 Task: Add the task  Develop a custom inventory management system to the section Agile Acrobats in the project AgileAssist and add a Due Date to the respective task as 2023/09/12
Action: Mouse moved to (531, 435)
Screenshot: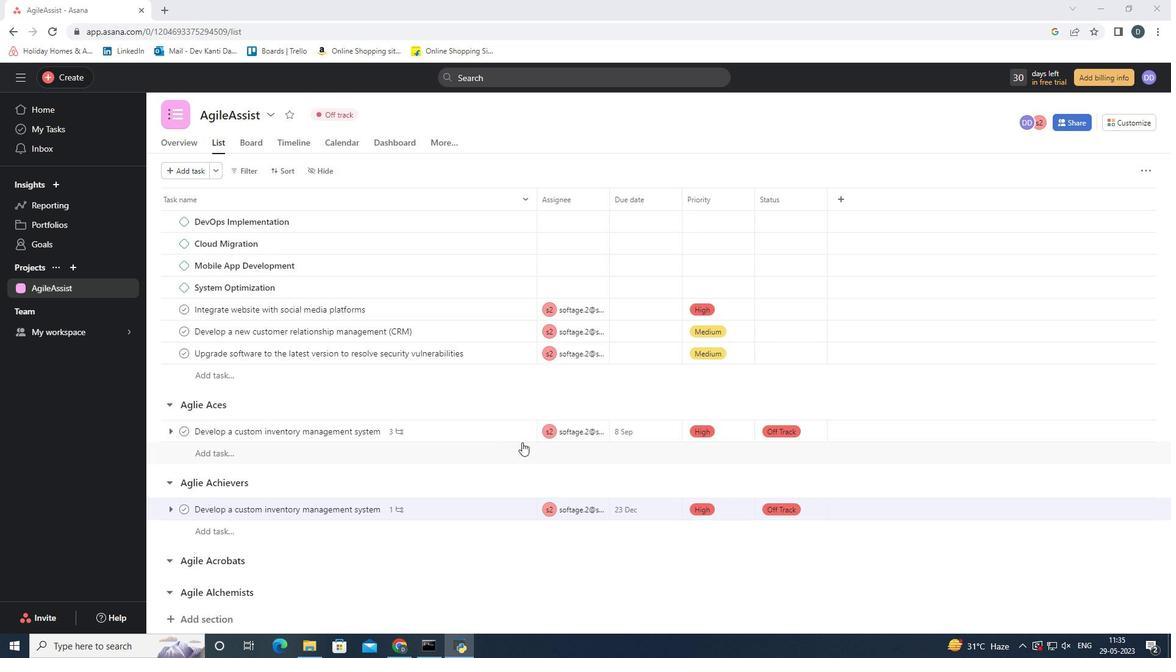 
Action: Mouse pressed left at (531, 435)
Screenshot: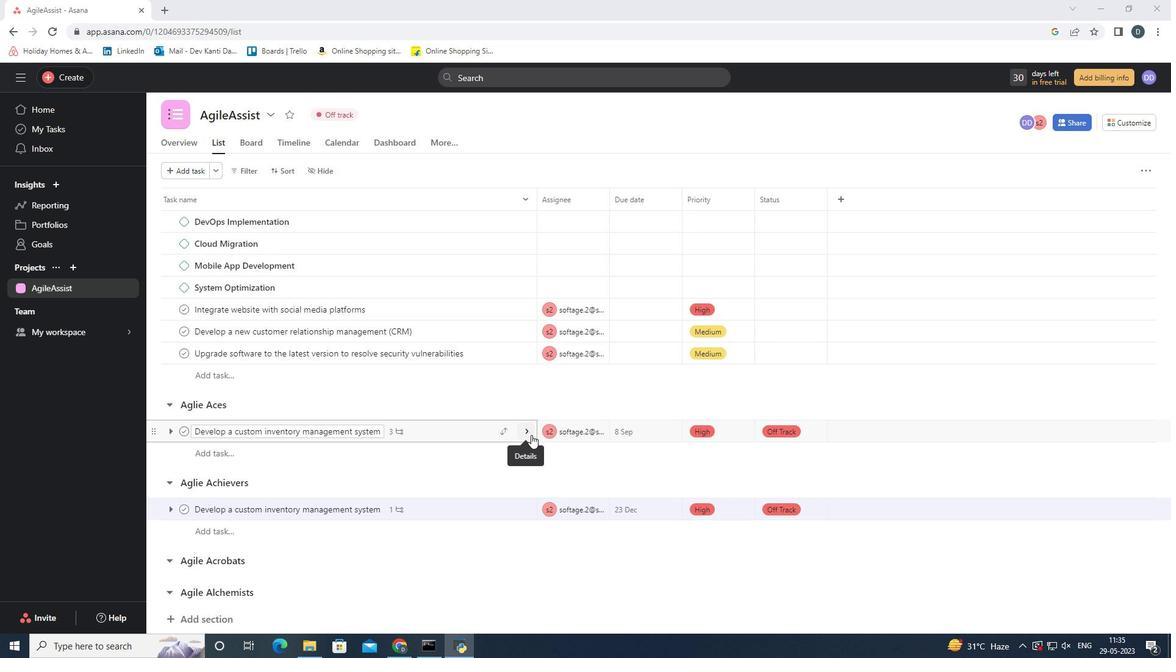 
Action: Mouse moved to (878, 339)
Screenshot: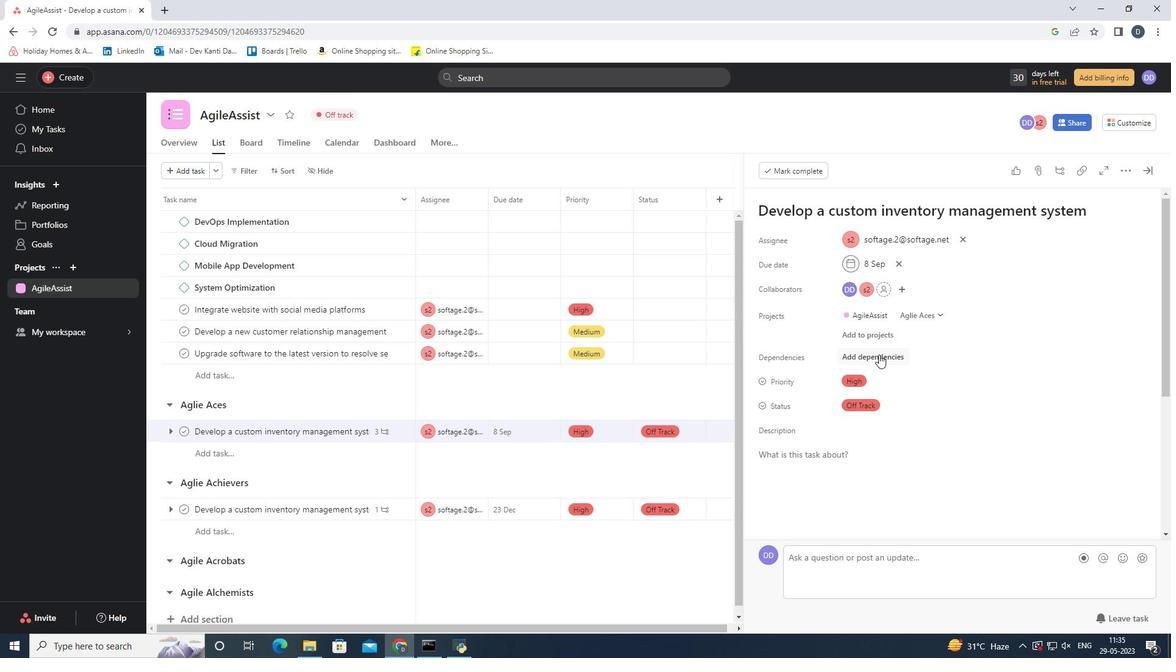 
Action: Mouse pressed left at (878, 339)
Screenshot: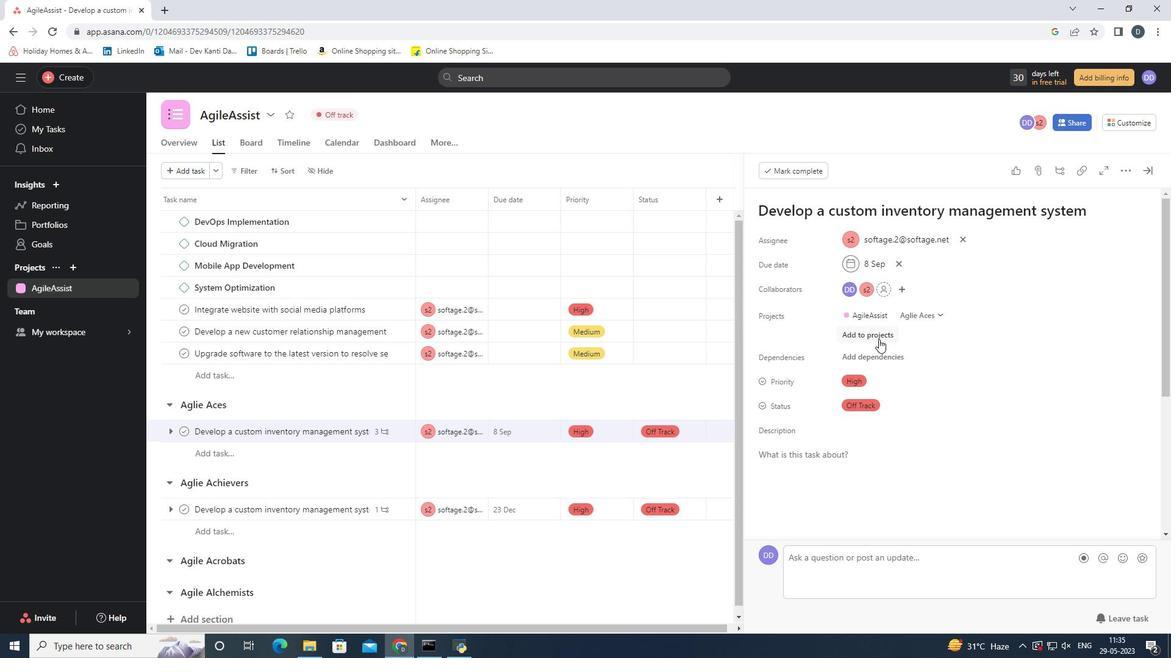 
Action: Mouse moved to (1022, 297)
Screenshot: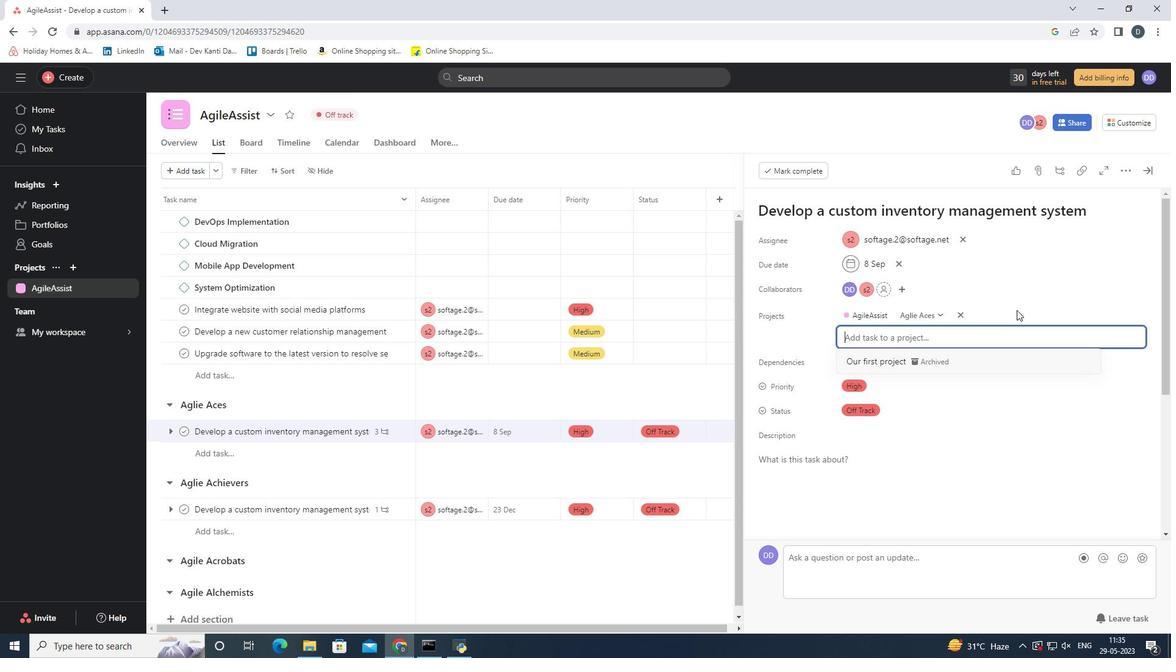 
Action: Mouse pressed left at (1022, 297)
Screenshot: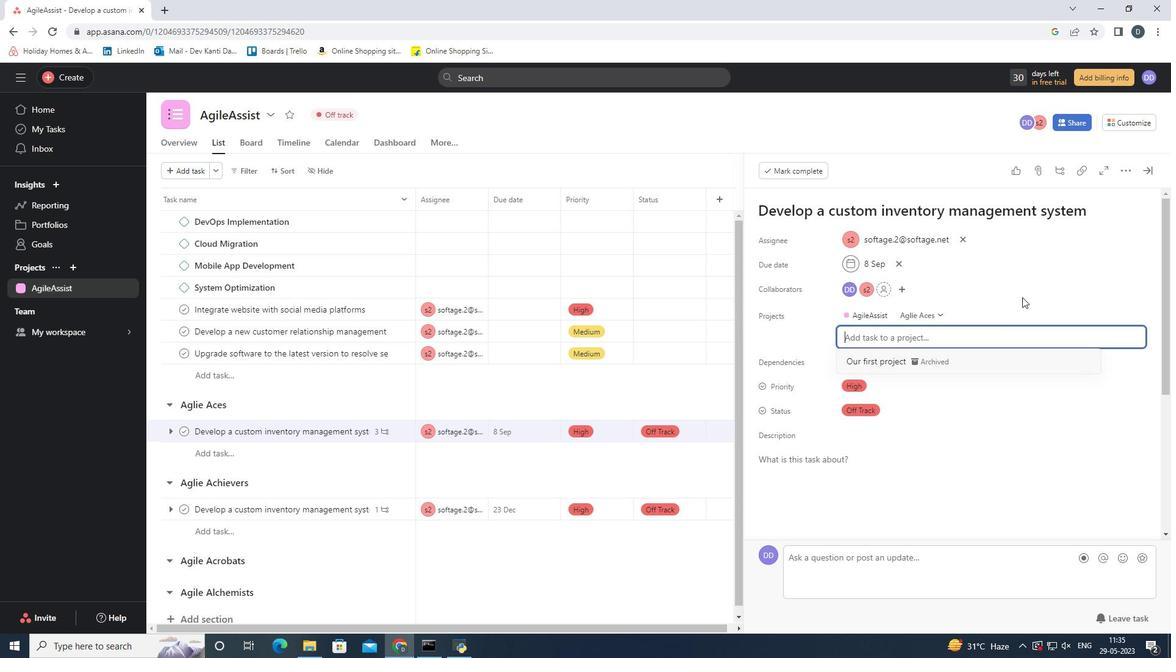 
Action: Mouse moved to (929, 319)
Screenshot: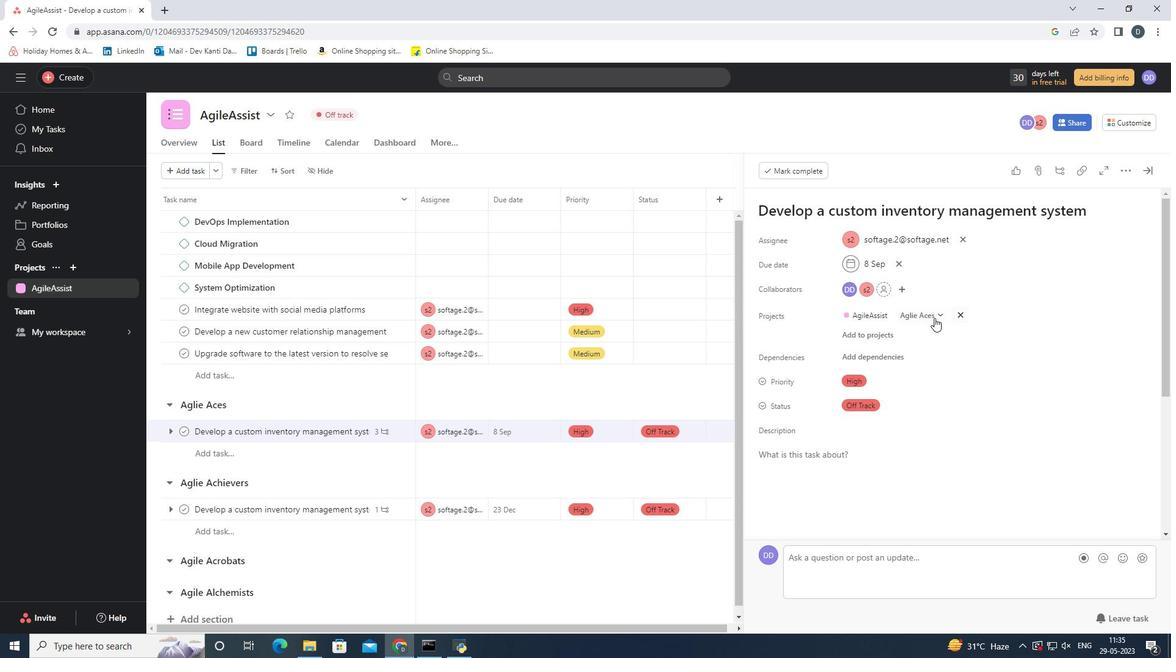 
Action: Mouse pressed left at (929, 319)
Screenshot: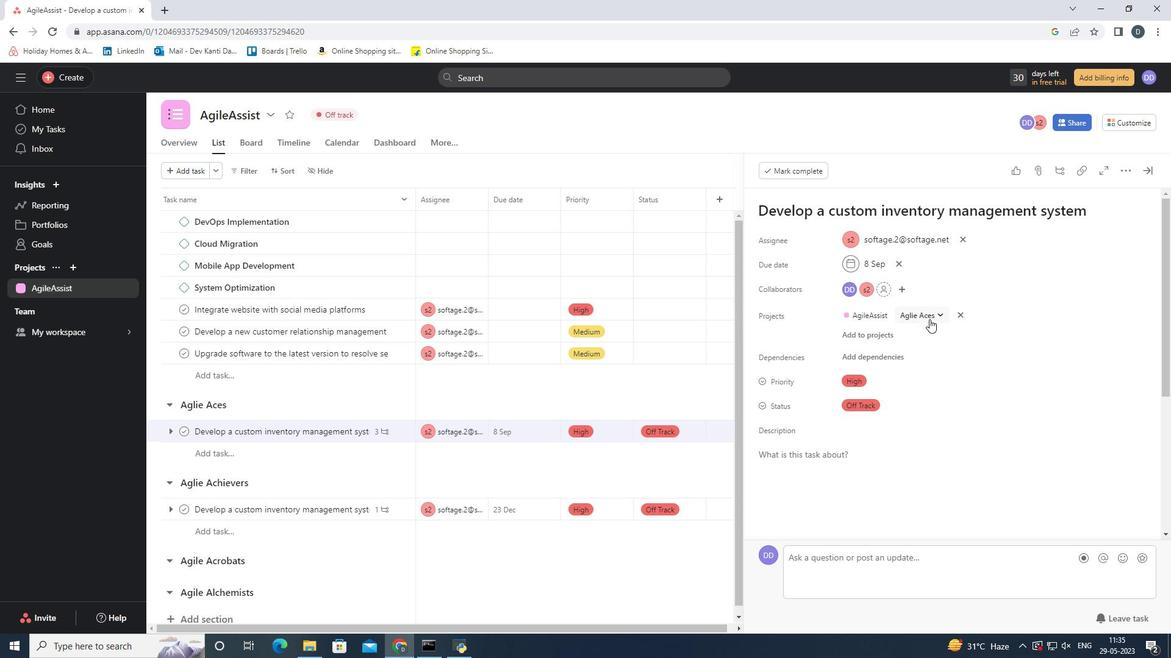 
Action: Mouse moved to (933, 401)
Screenshot: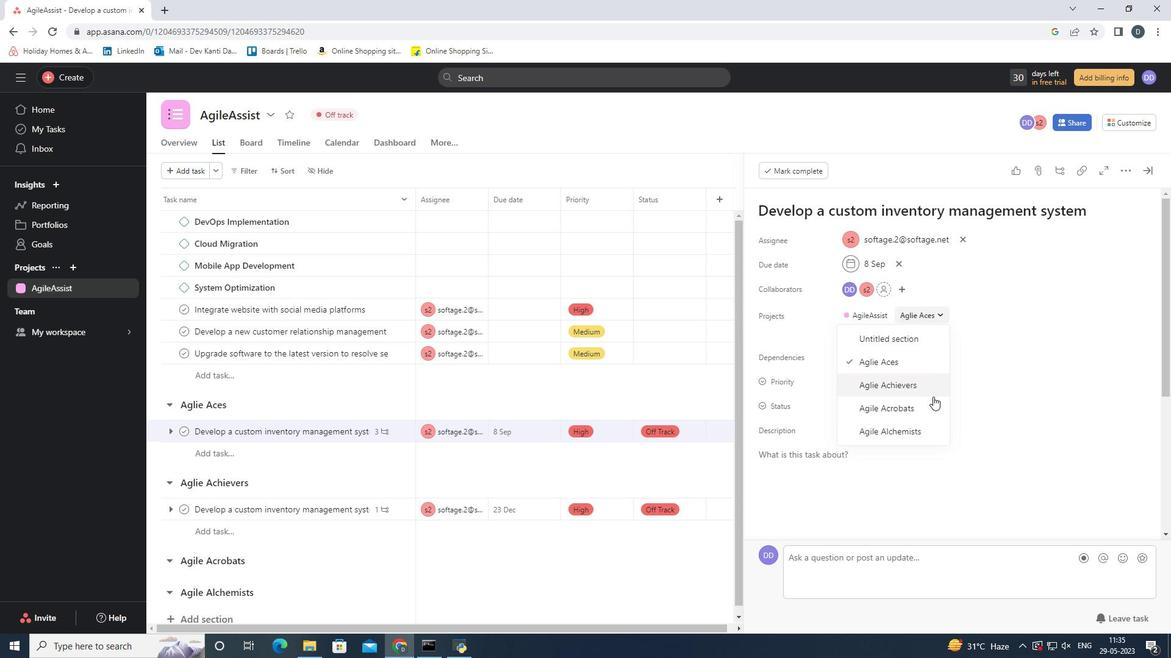 
Action: Mouse pressed left at (933, 401)
Screenshot: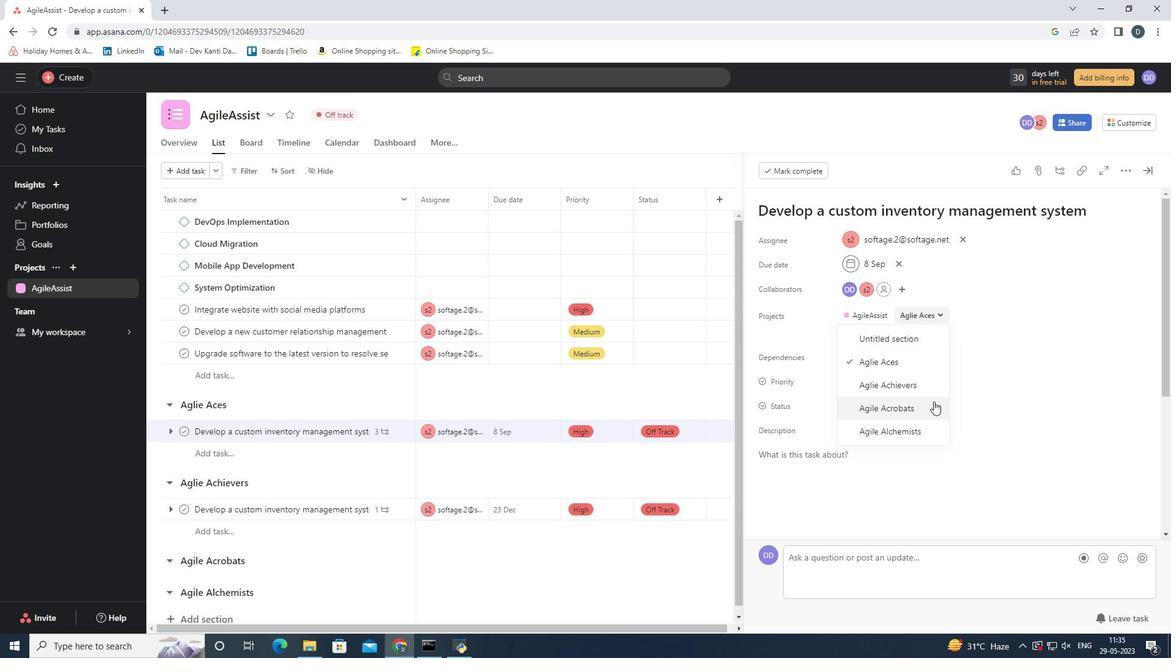 
Action: Mouse moved to (1142, 175)
Screenshot: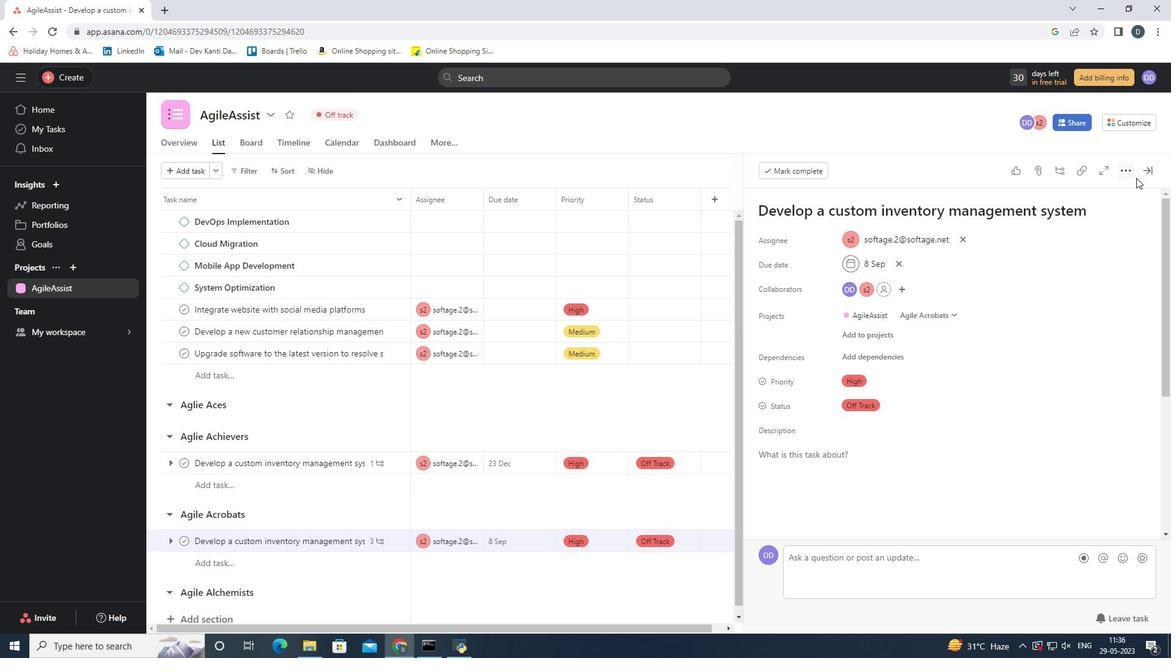 
Action: Mouse pressed left at (1142, 175)
Screenshot: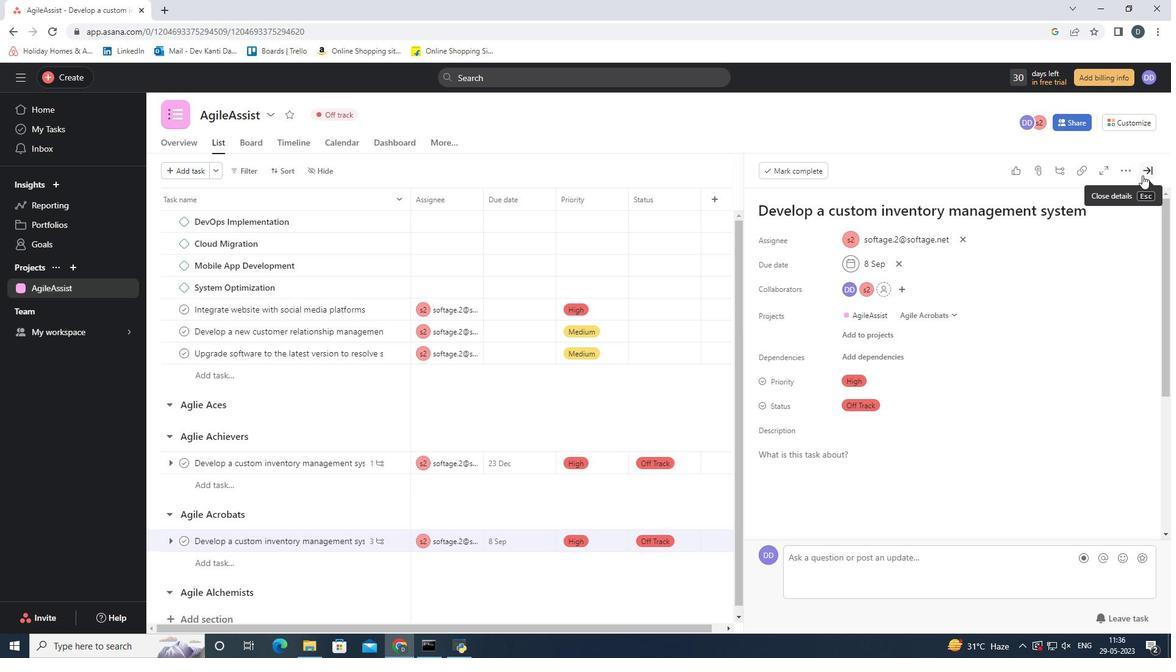 
Action: Mouse moved to (652, 539)
Screenshot: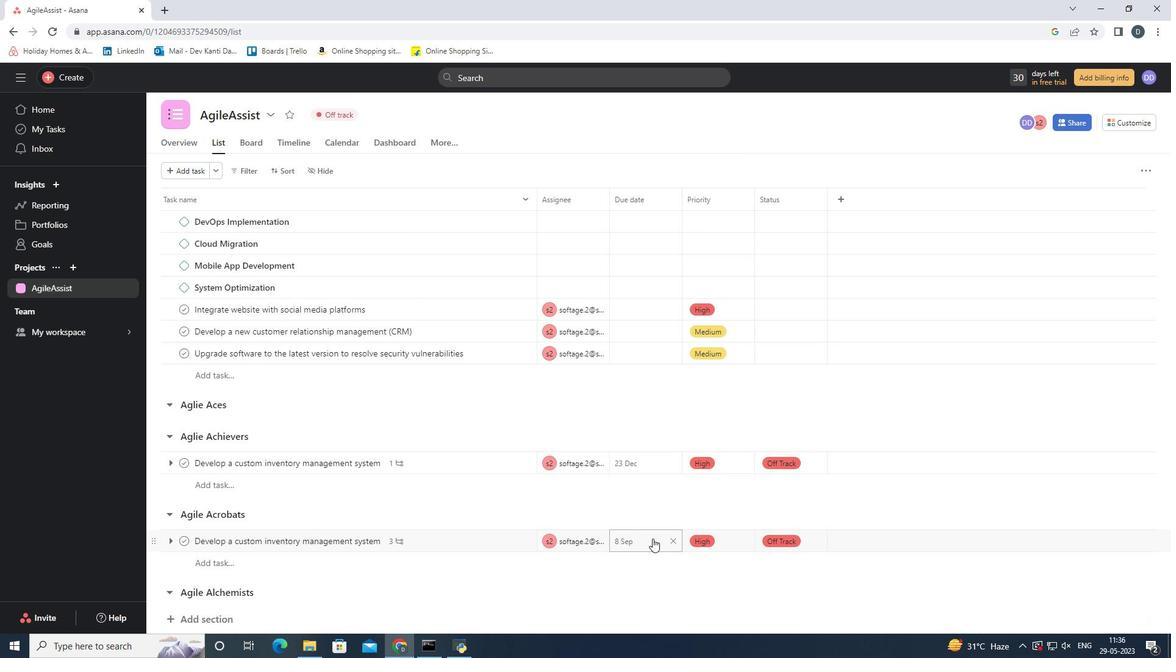 
Action: Mouse pressed left at (652, 539)
Screenshot: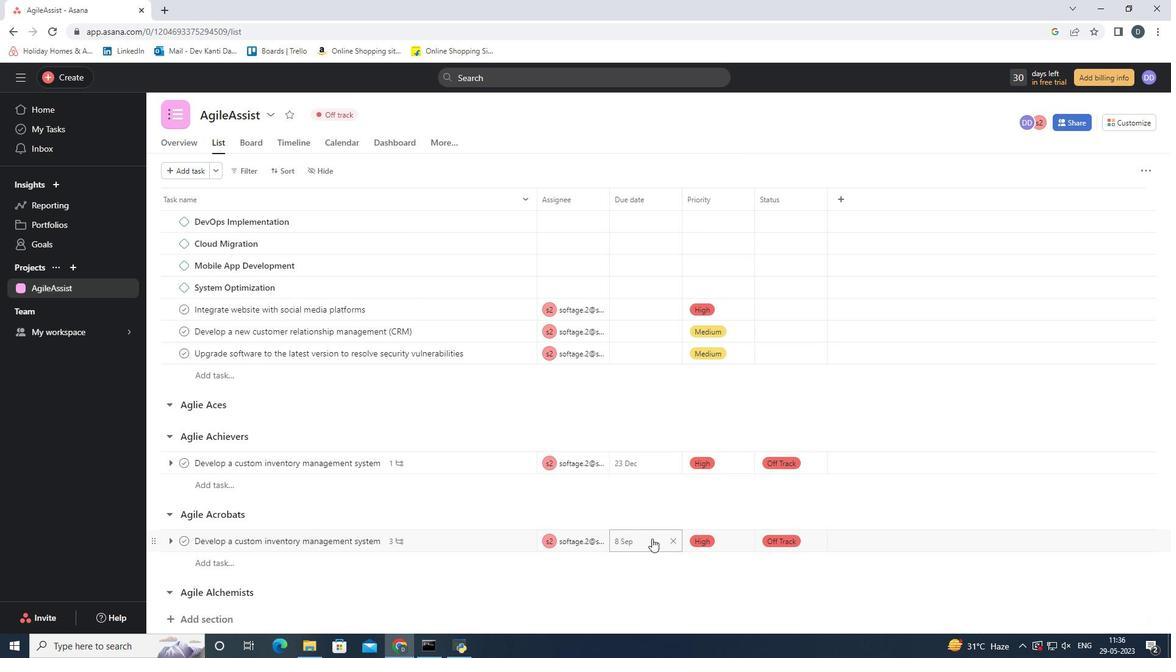 
Action: Mouse moved to (681, 392)
Screenshot: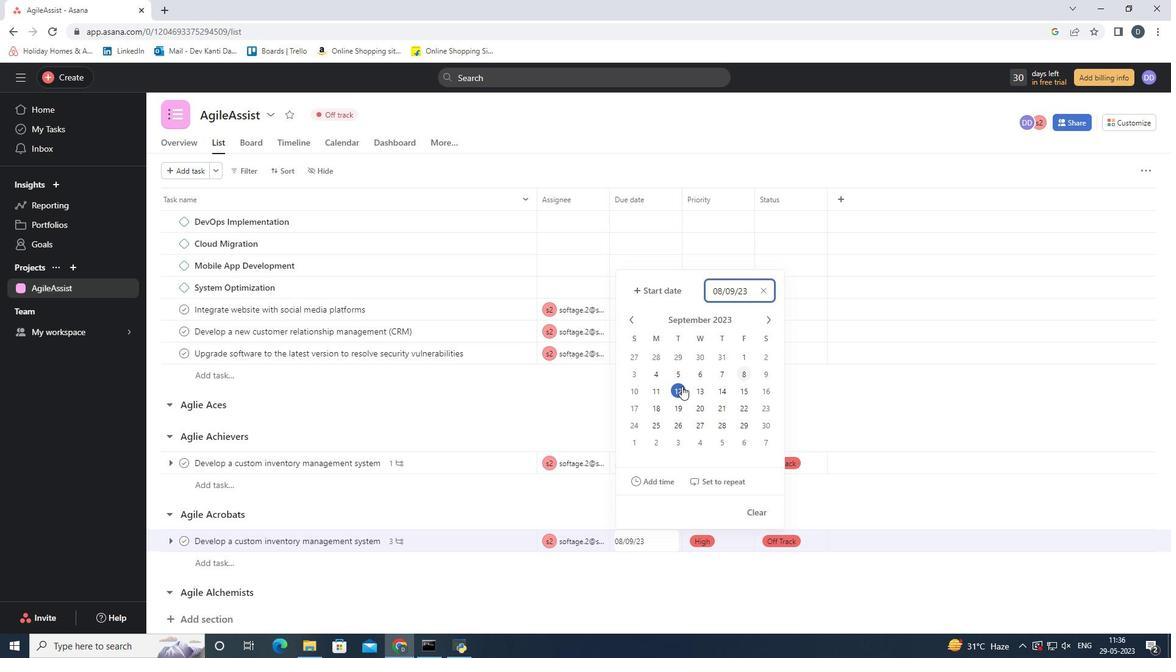 
Action: Mouse pressed left at (681, 392)
Screenshot: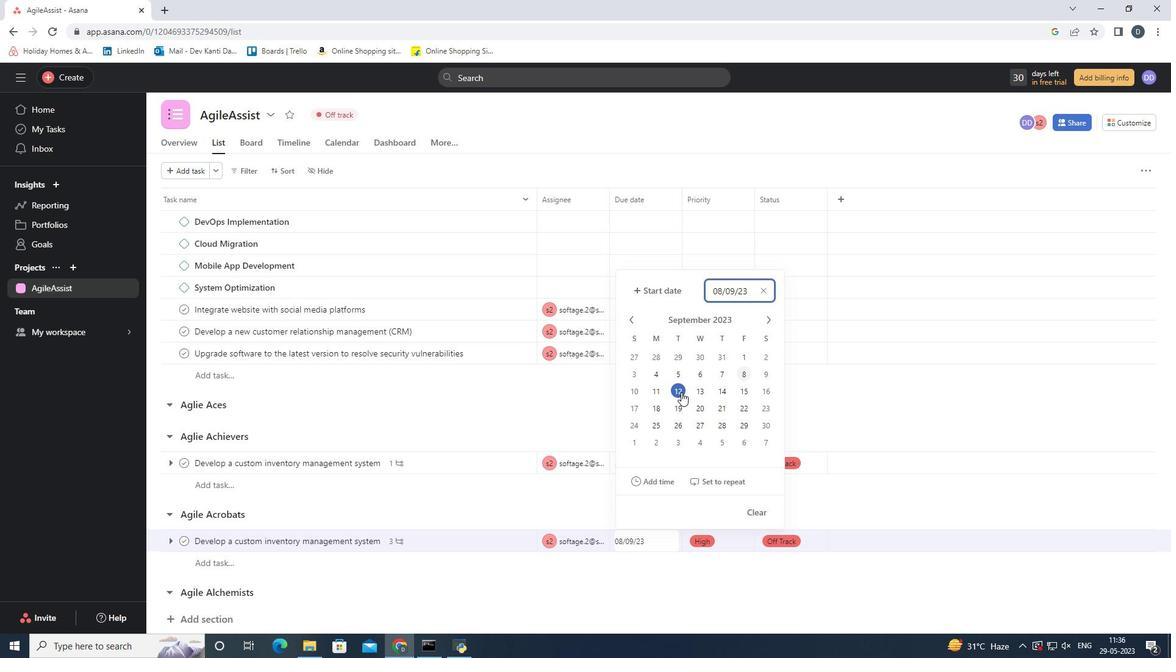
Action: Mouse moved to (891, 501)
Screenshot: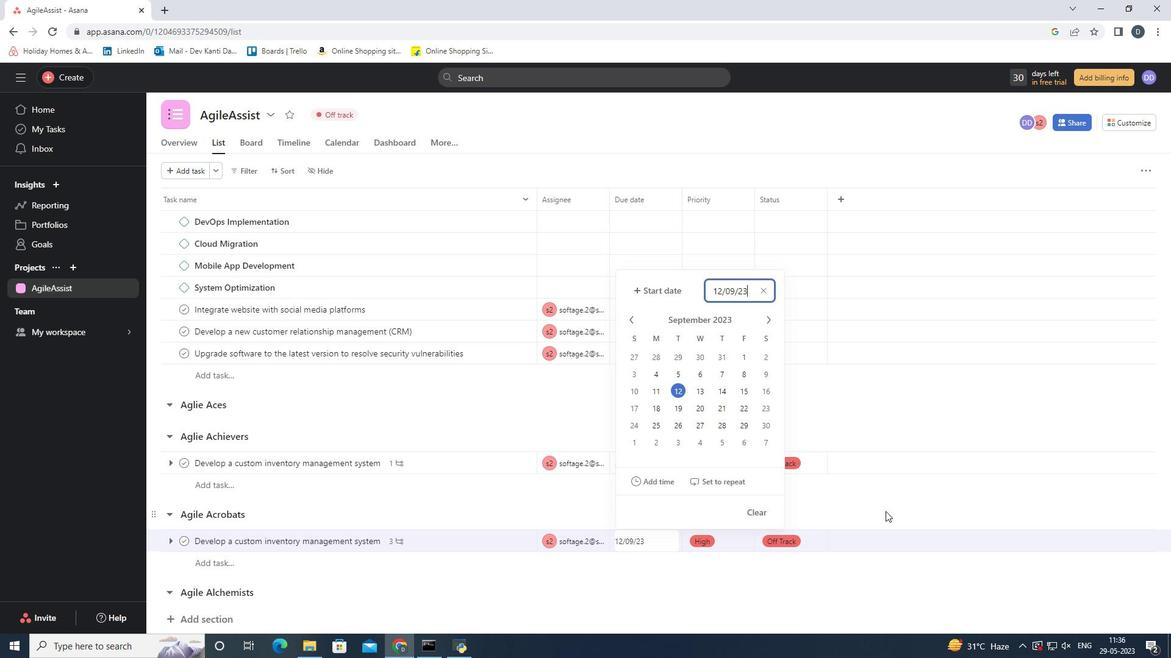 
Action: Mouse pressed left at (891, 501)
Screenshot: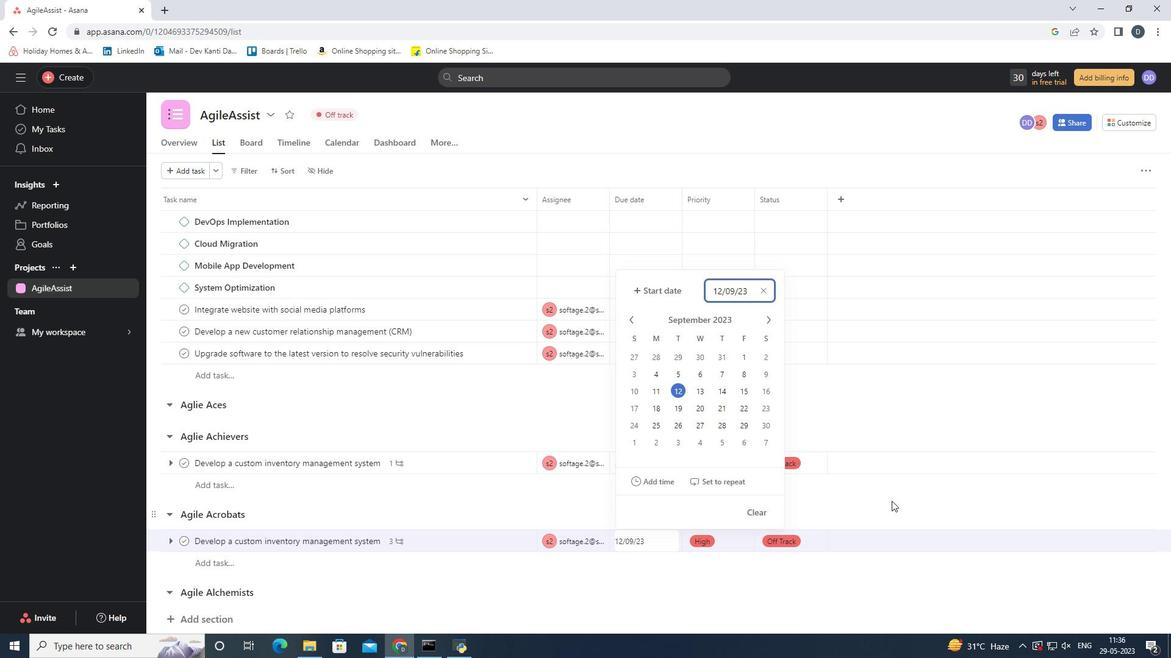 
Action: Mouse moved to (708, 578)
Screenshot: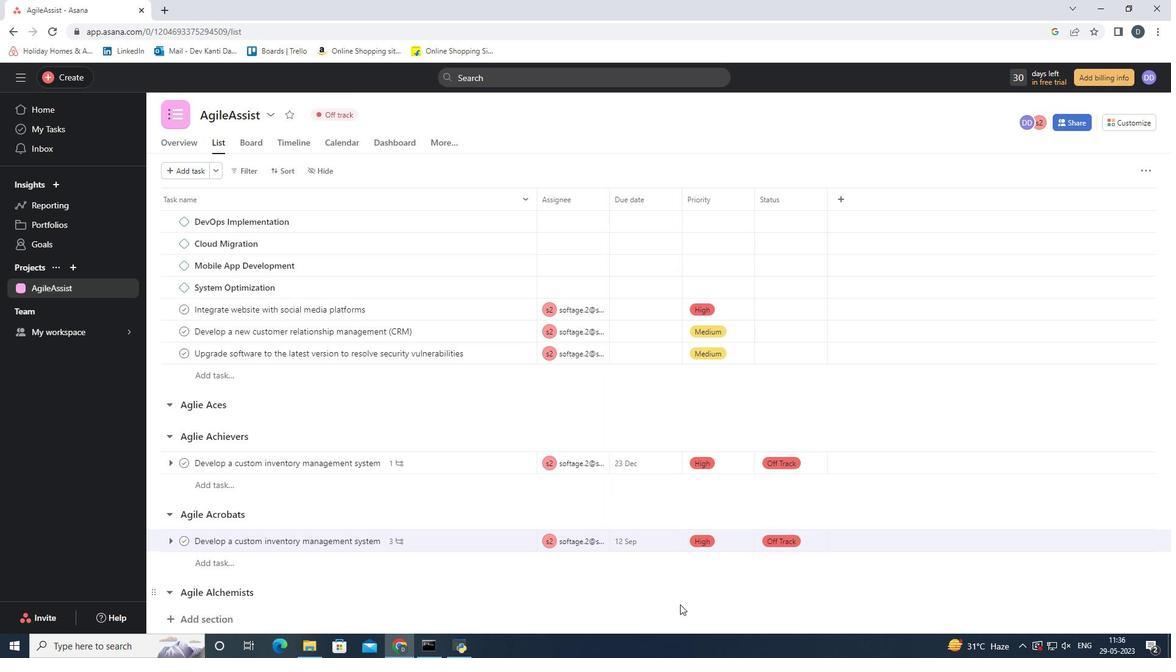 
Action: Mouse scrolled (708, 577) with delta (0, 0)
Screenshot: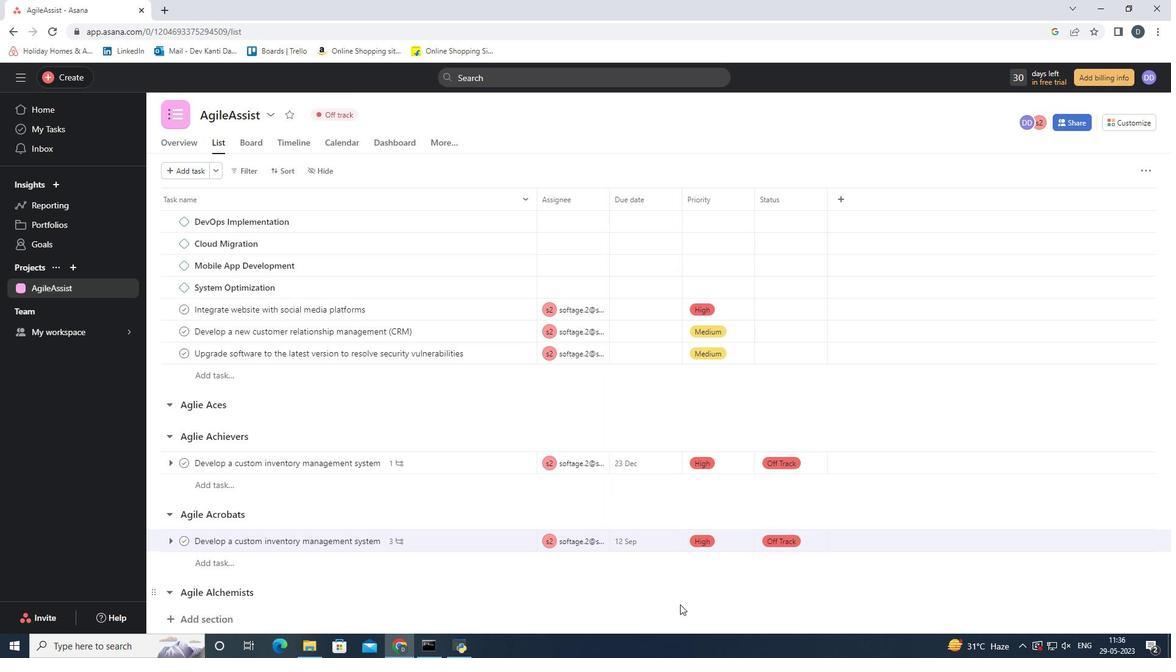 
Action: Mouse scrolled (708, 577) with delta (0, 0)
Screenshot: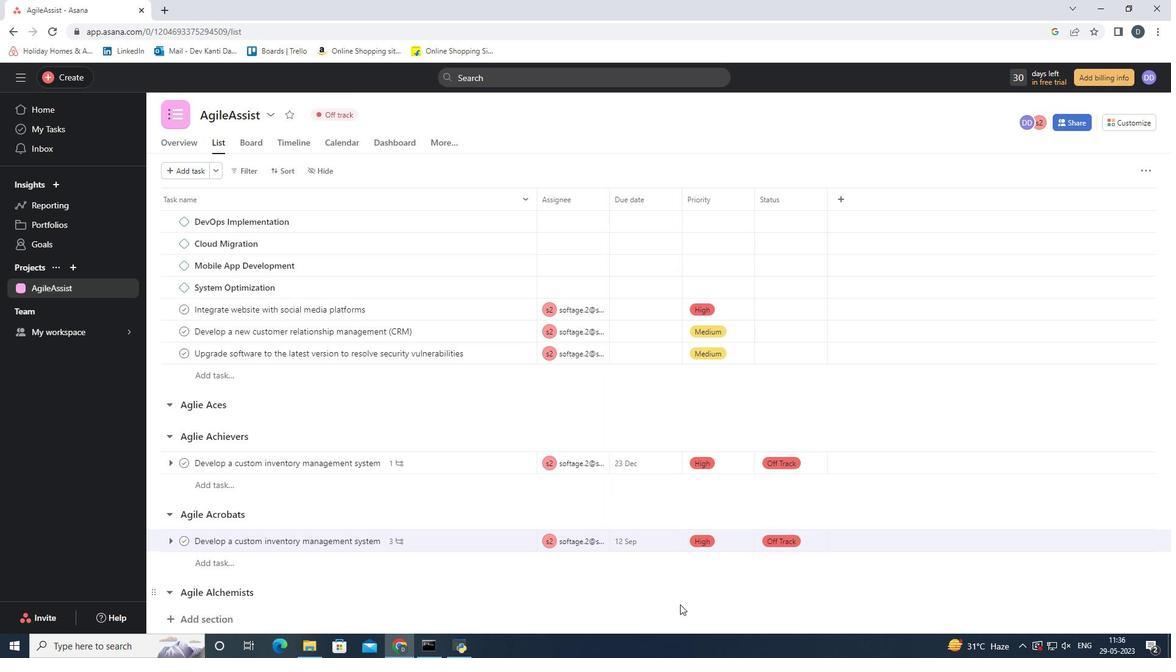 
Action: Mouse moved to (699, 514)
Screenshot: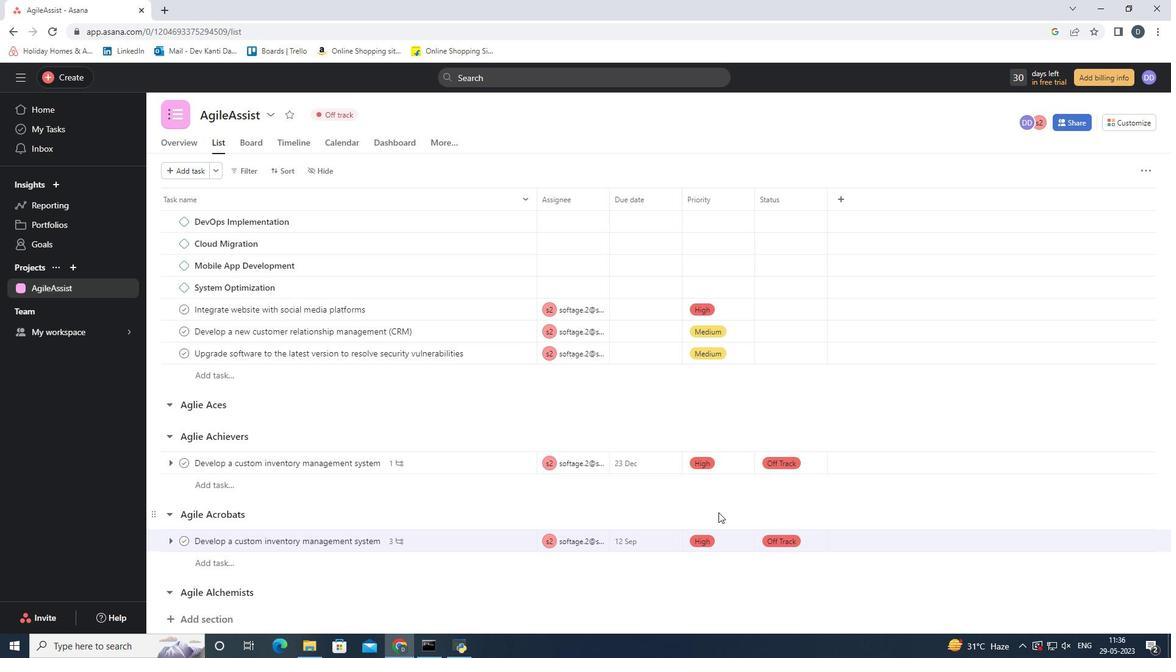 
